 Task: Add Sprouts Vegan 8 Flavor Gummy Bears to the cart.
Action: Mouse moved to (12, 63)
Screenshot: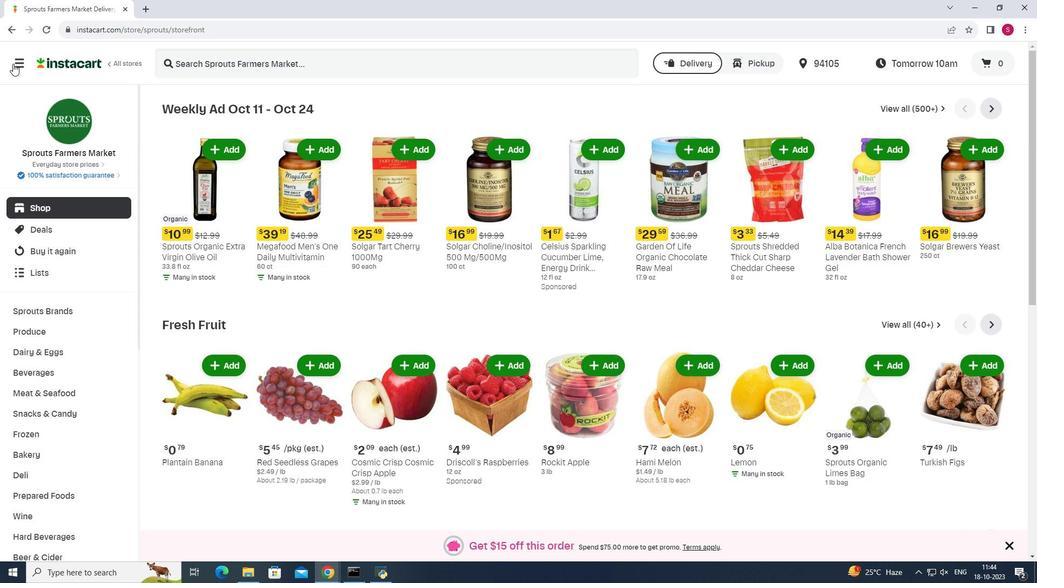 
Action: Mouse pressed left at (12, 63)
Screenshot: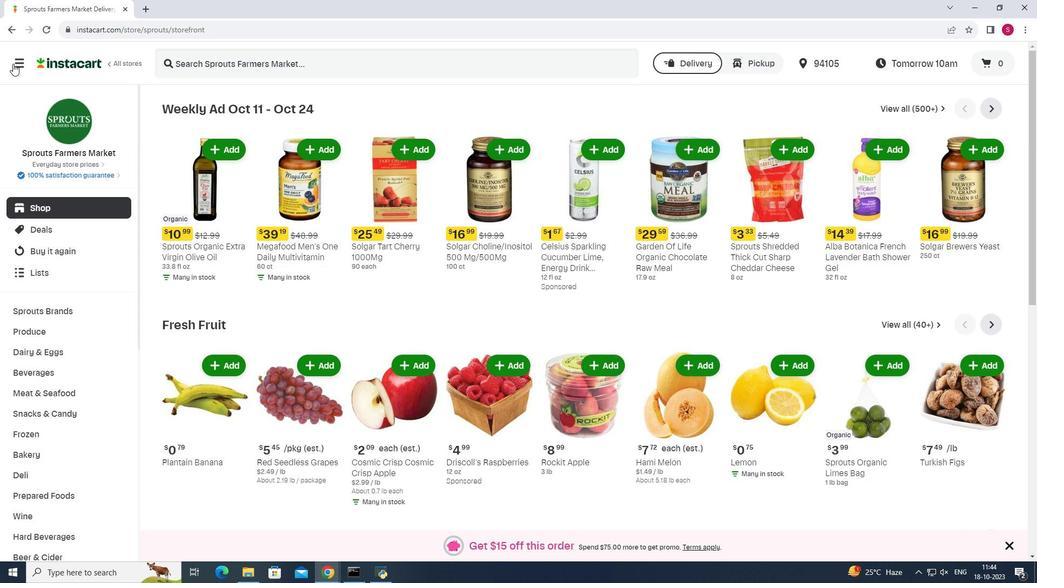 
Action: Mouse moved to (67, 284)
Screenshot: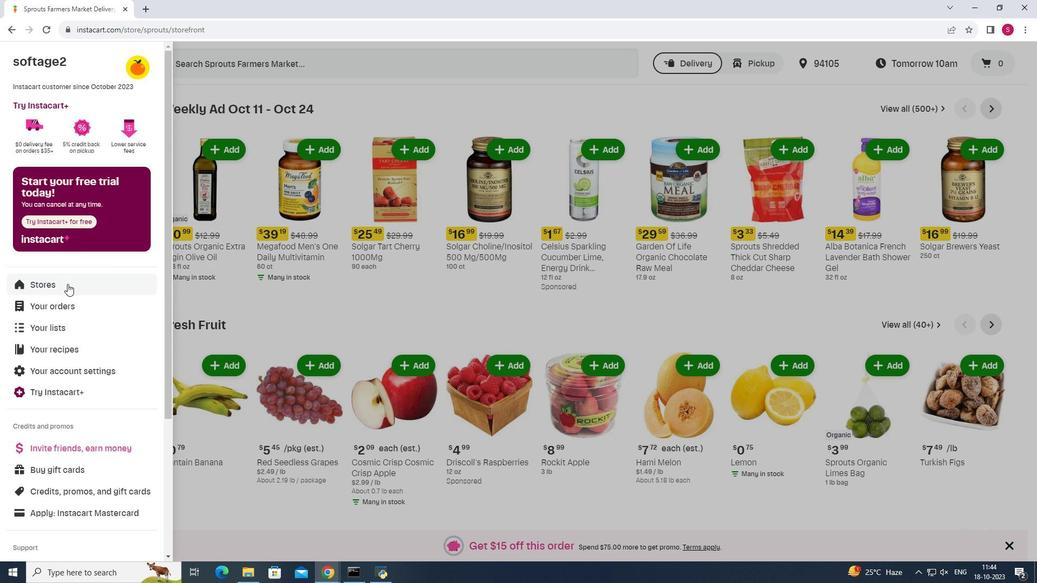 
Action: Mouse pressed left at (67, 284)
Screenshot: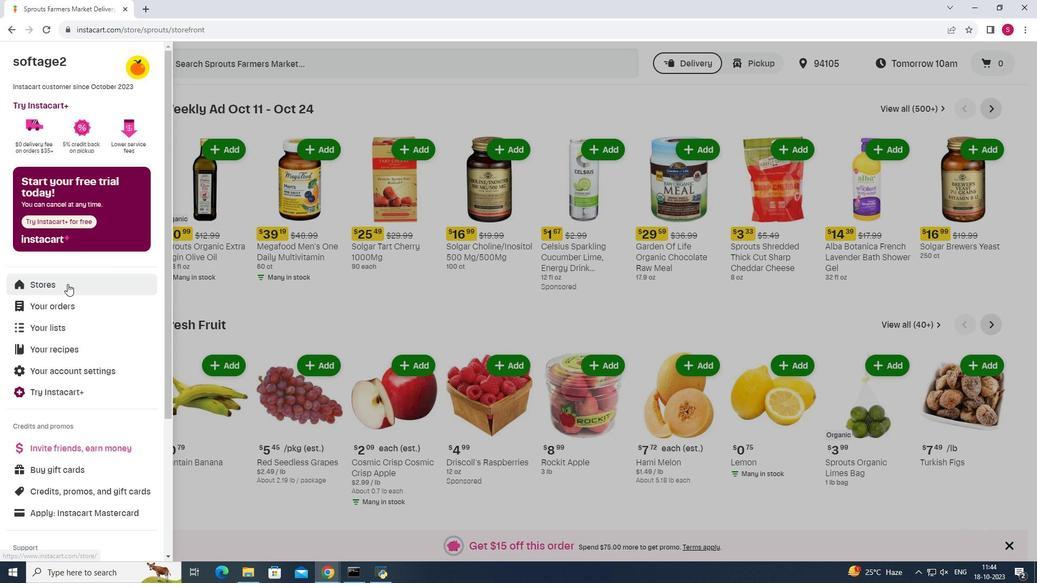 
Action: Mouse moved to (250, 99)
Screenshot: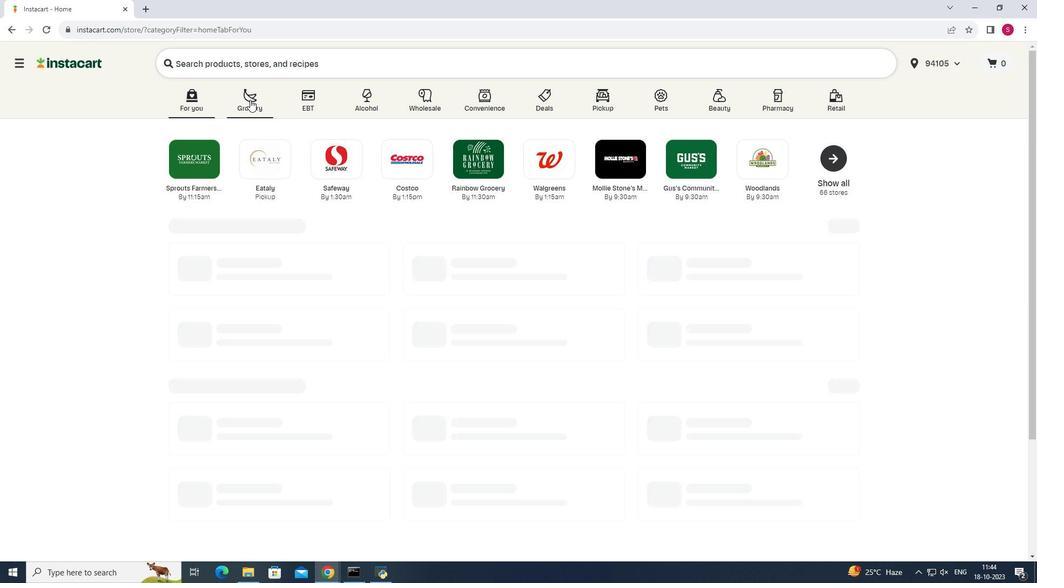 
Action: Mouse pressed left at (250, 99)
Screenshot: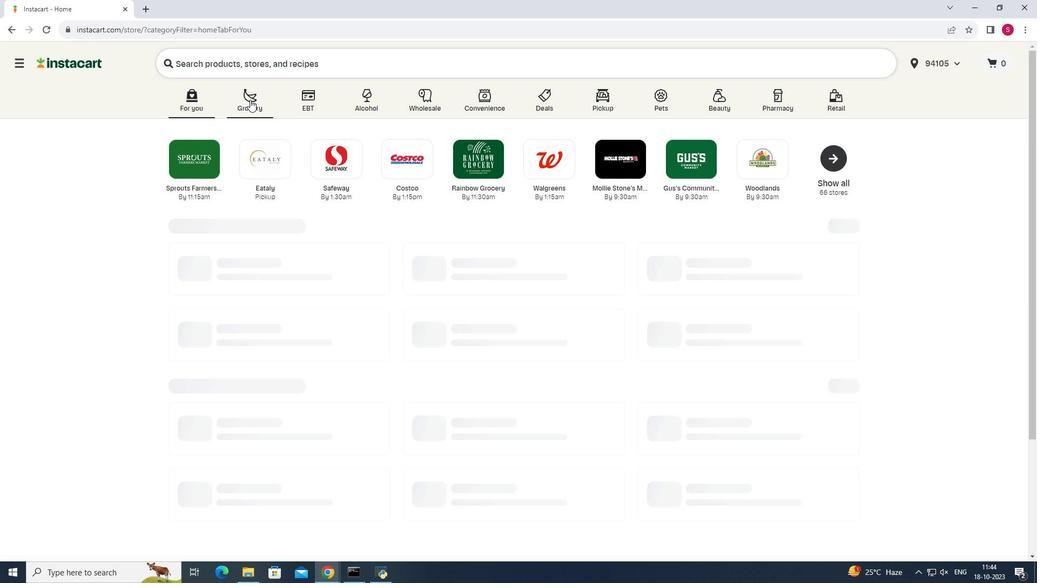 
Action: Mouse moved to (722, 145)
Screenshot: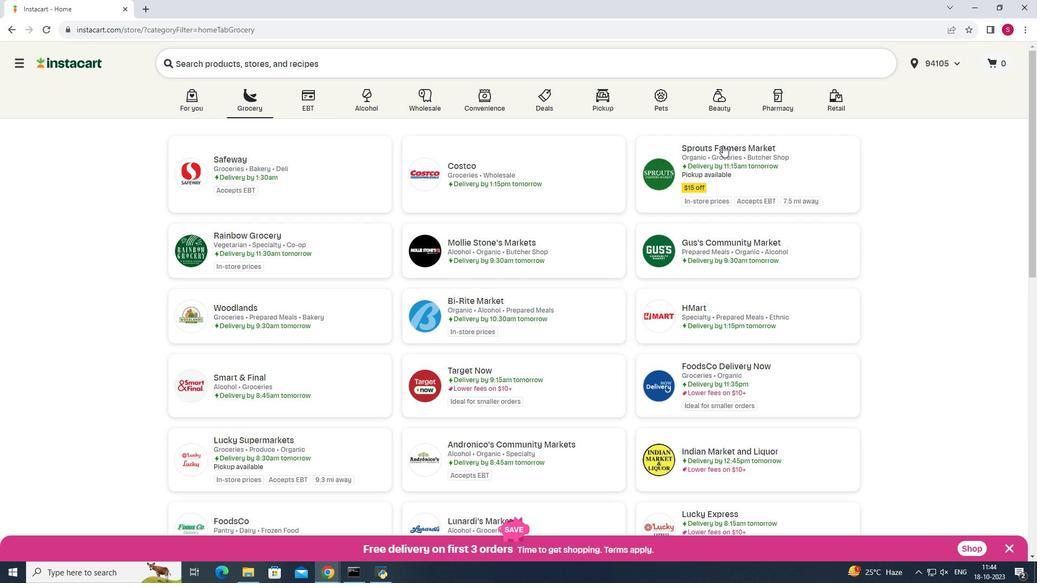 
Action: Mouse pressed left at (722, 145)
Screenshot: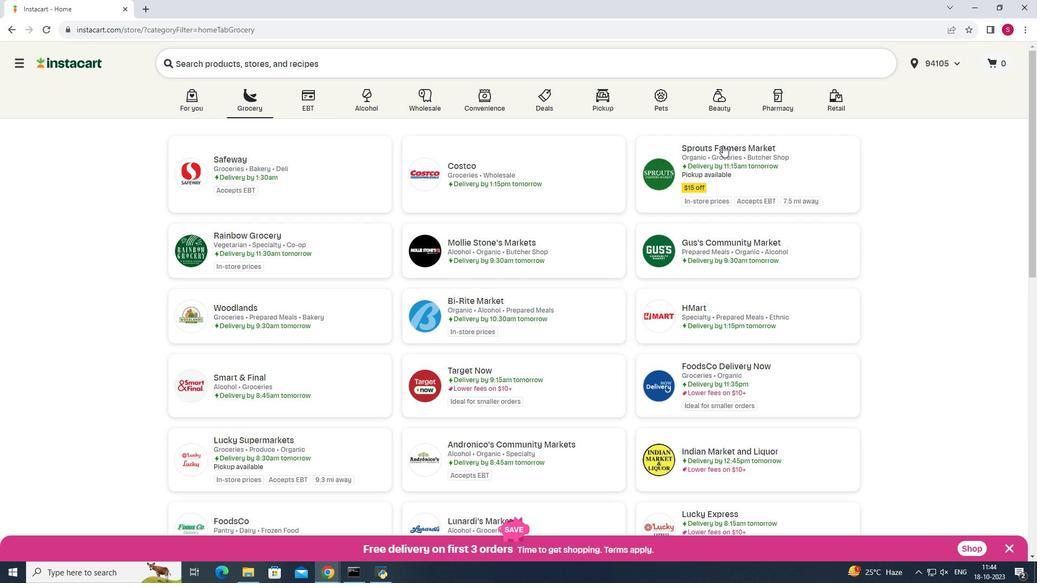 
Action: Mouse moved to (58, 413)
Screenshot: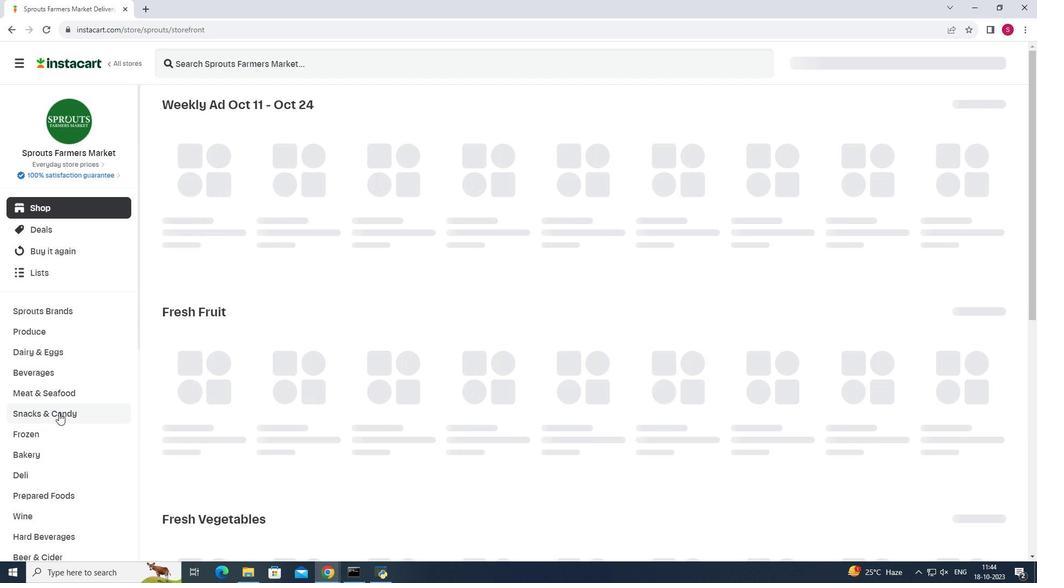 
Action: Mouse pressed left at (58, 413)
Screenshot: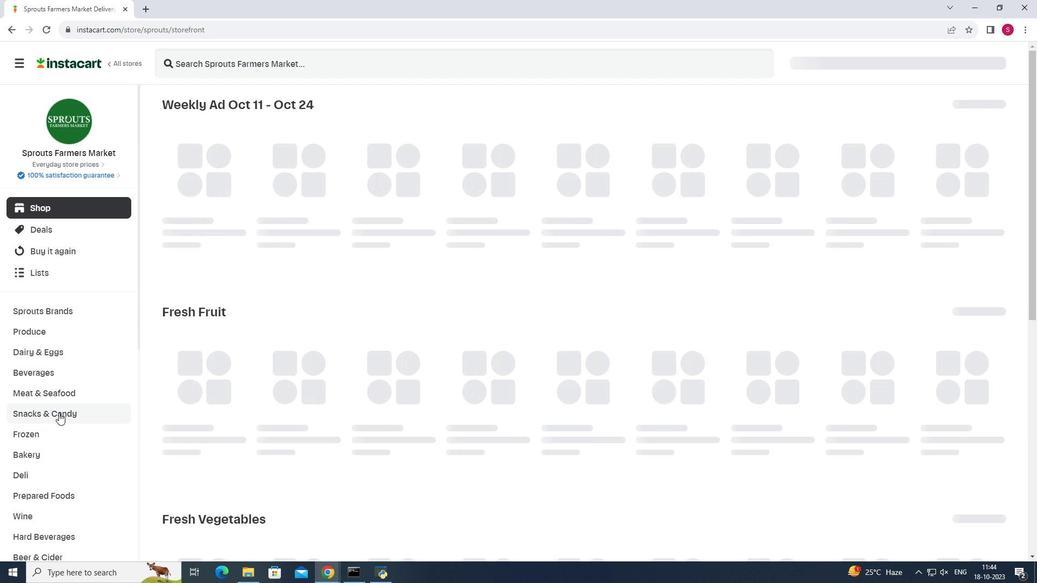 
Action: Mouse moved to (302, 134)
Screenshot: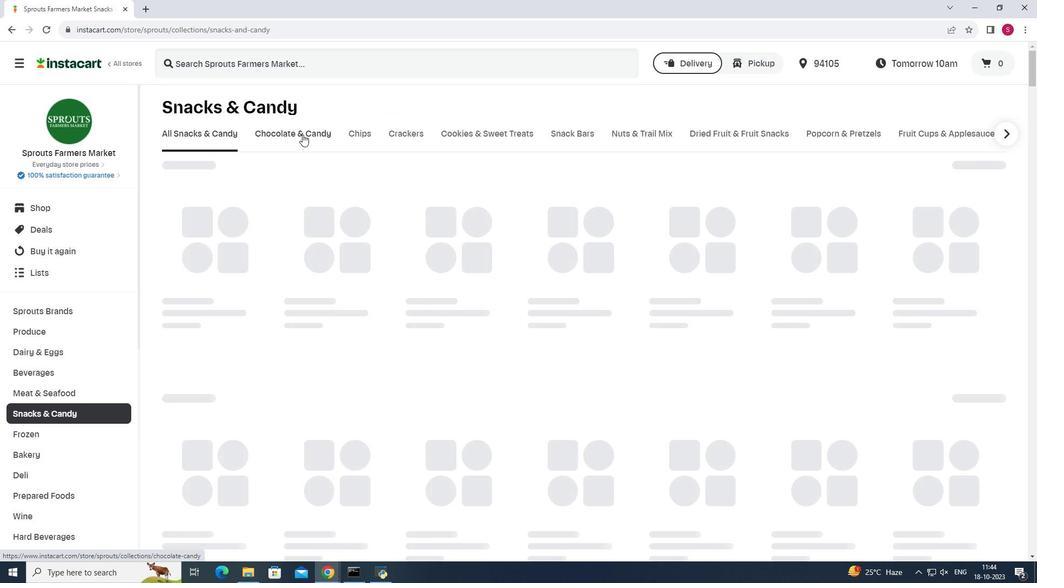 
Action: Mouse pressed left at (302, 134)
Screenshot: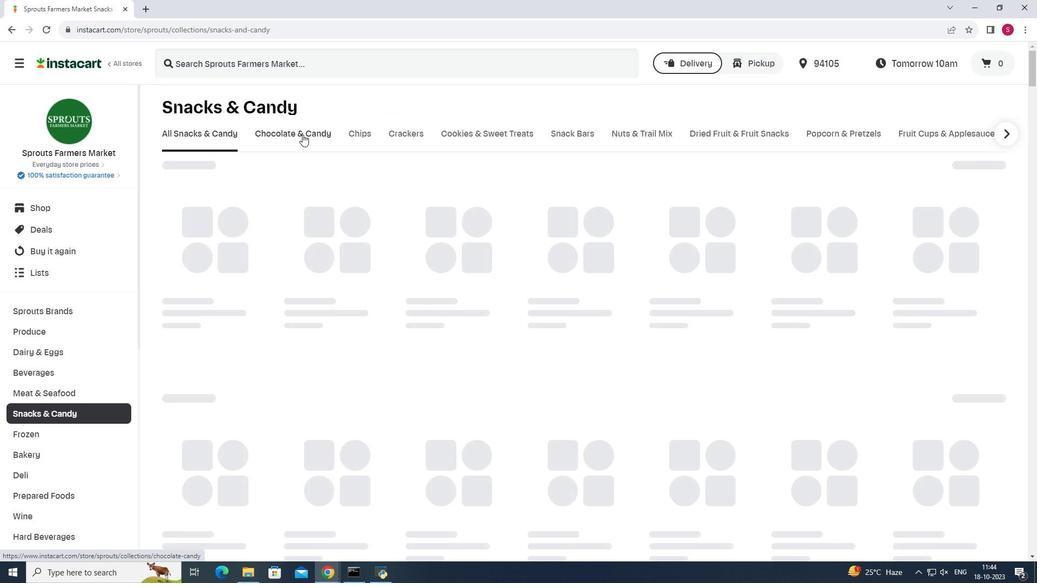 
Action: Mouse moved to (384, 177)
Screenshot: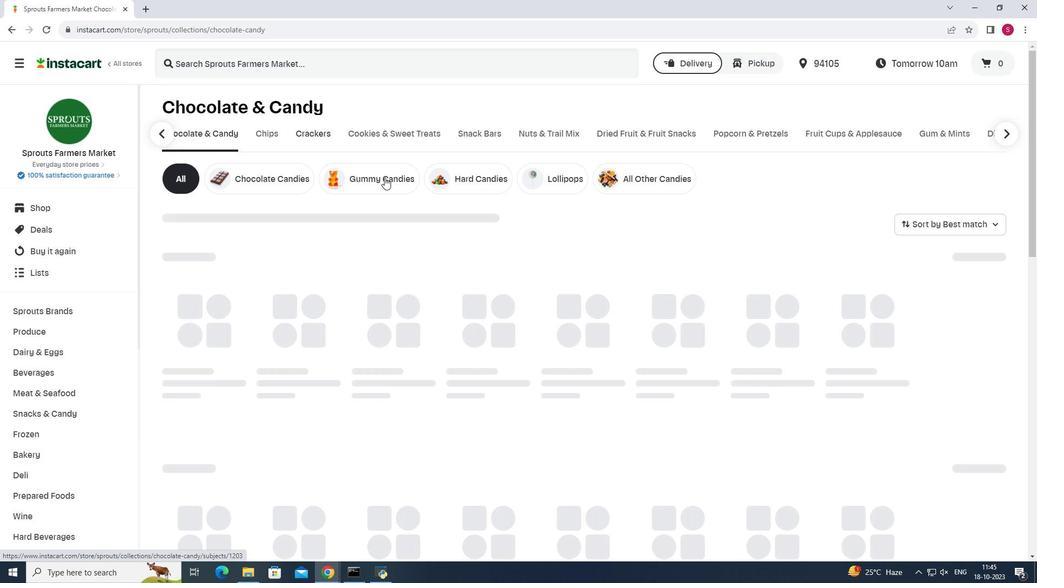 
Action: Mouse pressed left at (384, 177)
Screenshot: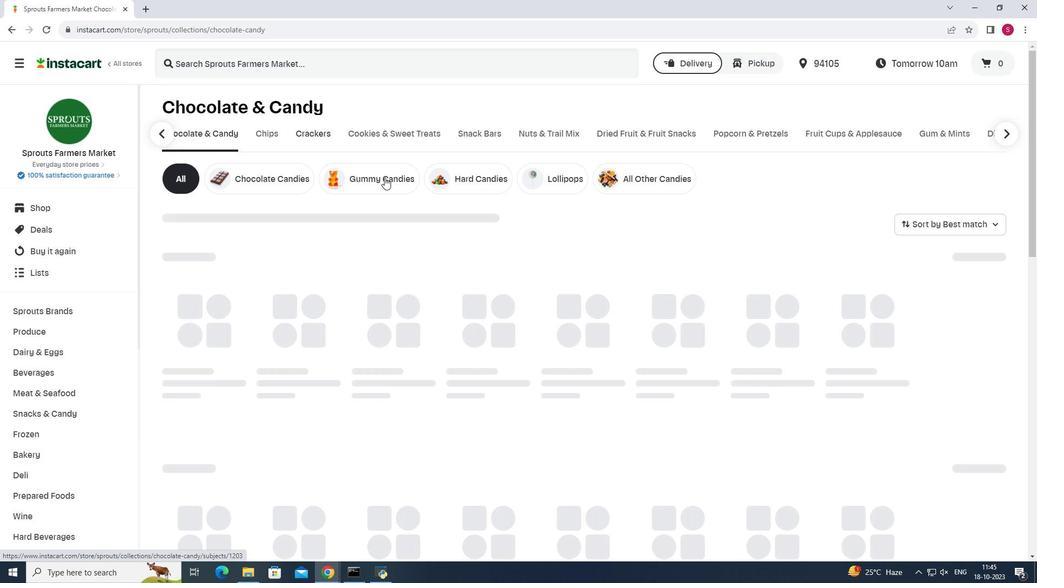 
Action: Mouse moved to (373, 60)
Screenshot: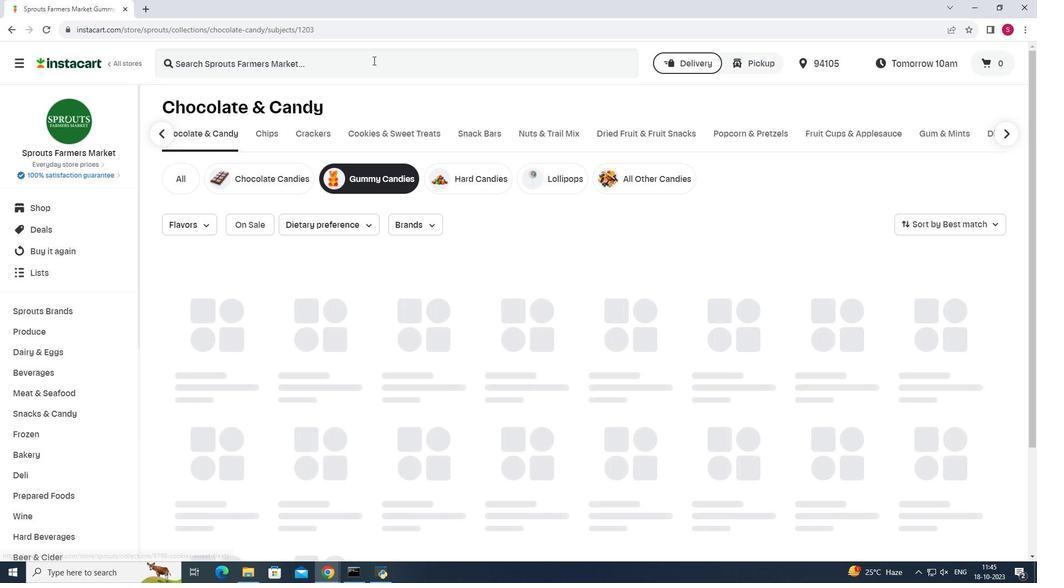 
Action: Mouse pressed left at (373, 60)
Screenshot: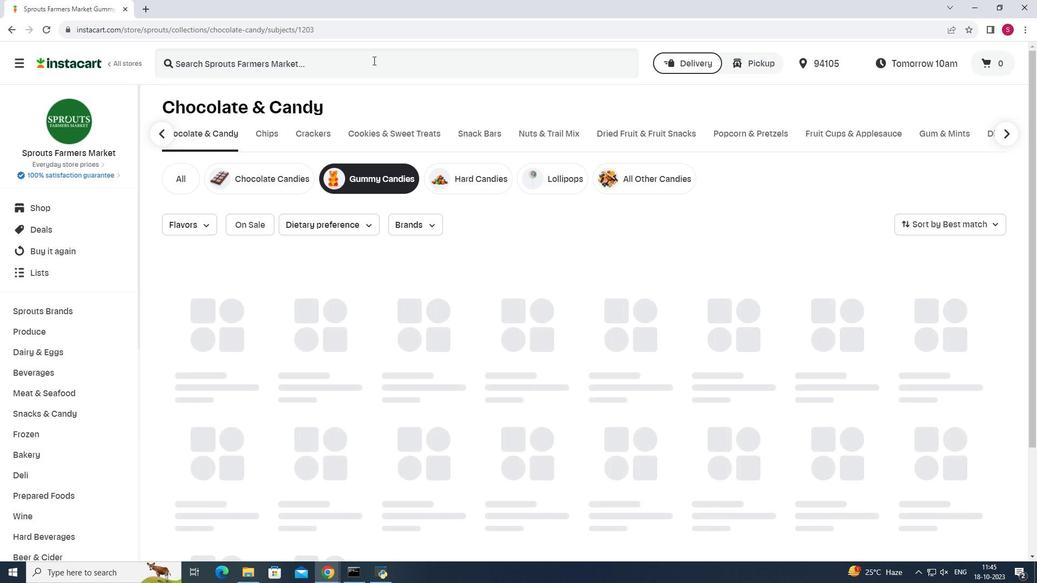 
Action: Key pressed <Key.shift>Sprouts<Key.space><Key.shift>Vegan<Key.space>8<Key.space><Key.shift><Key.shift><Key.shift><Key.shift>Flavor<Key.space><Key.shift><Key.shift><Key.shift><Key.shift><Key.shift><Key.shift><Key.shift><Key.shift>Gummy<Key.space><Key.shift>Bears<Key.enter>
Screenshot: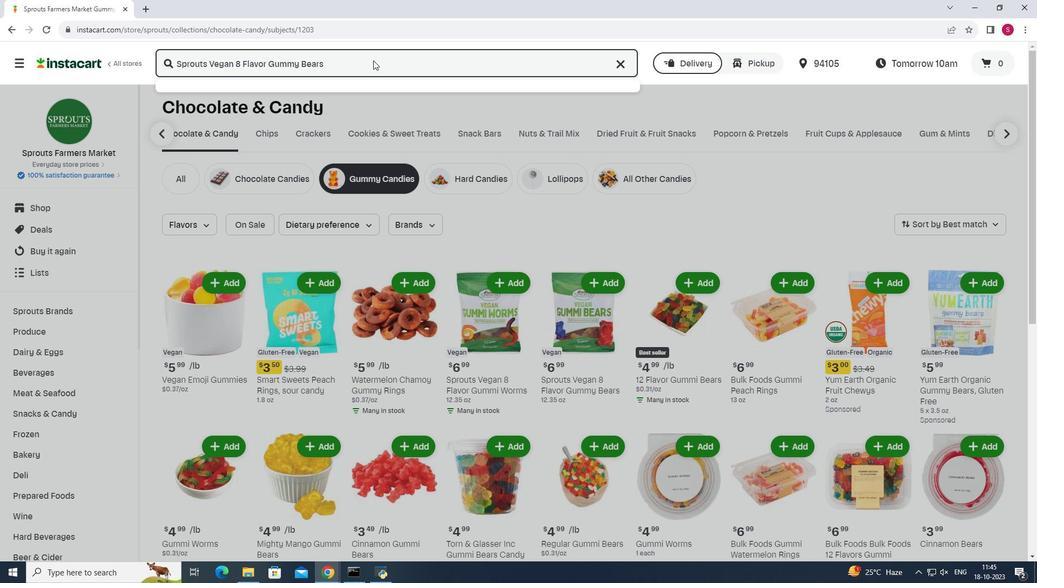 
Action: Mouse moved to (639, 176)
Screenshot: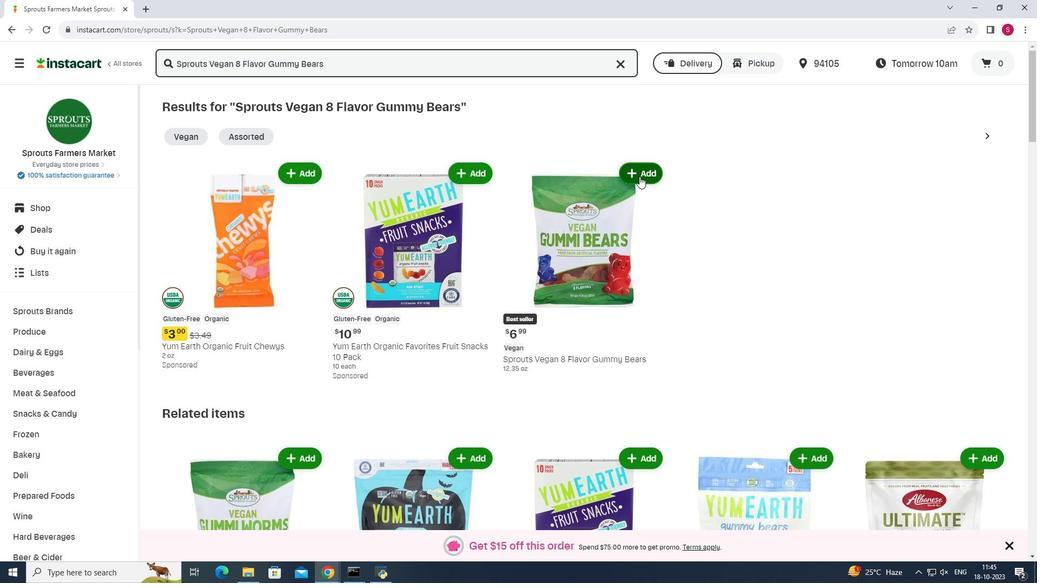 
Action: Mouse pressed left at (639, 176)
Screenshot: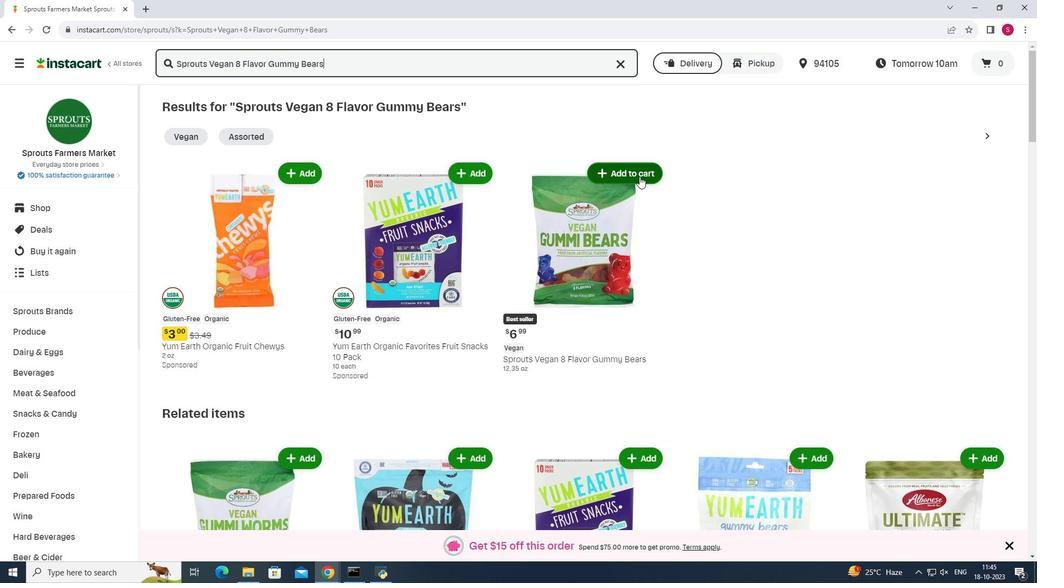 
Action: Mouse moved to (731, 172)
Screenshot: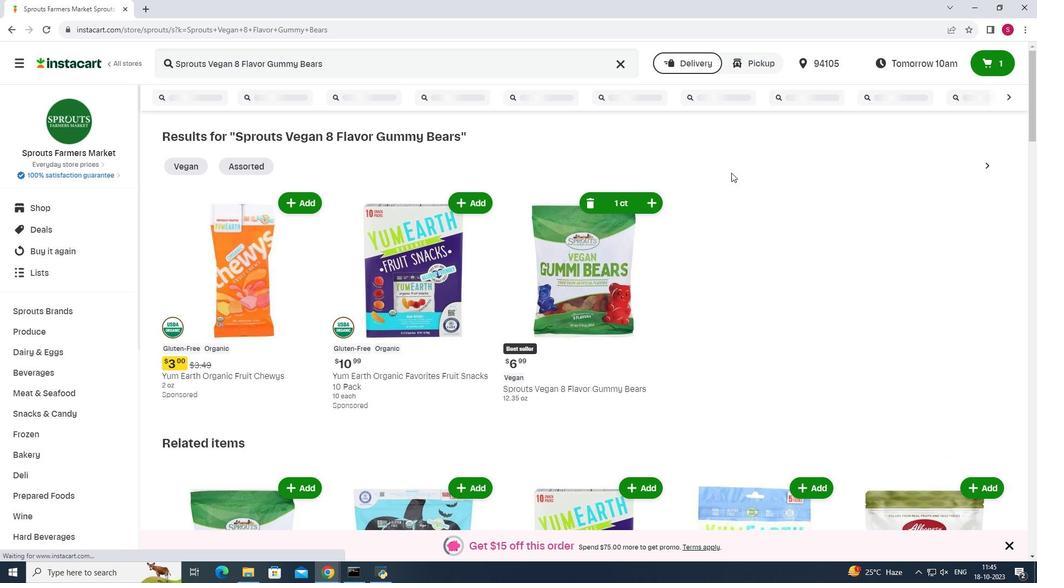 
